 Task: Sort the recently solved tickets in your group, order by Group in ascending order.
Action: Mouse moved to (58, 294)
Screenshot: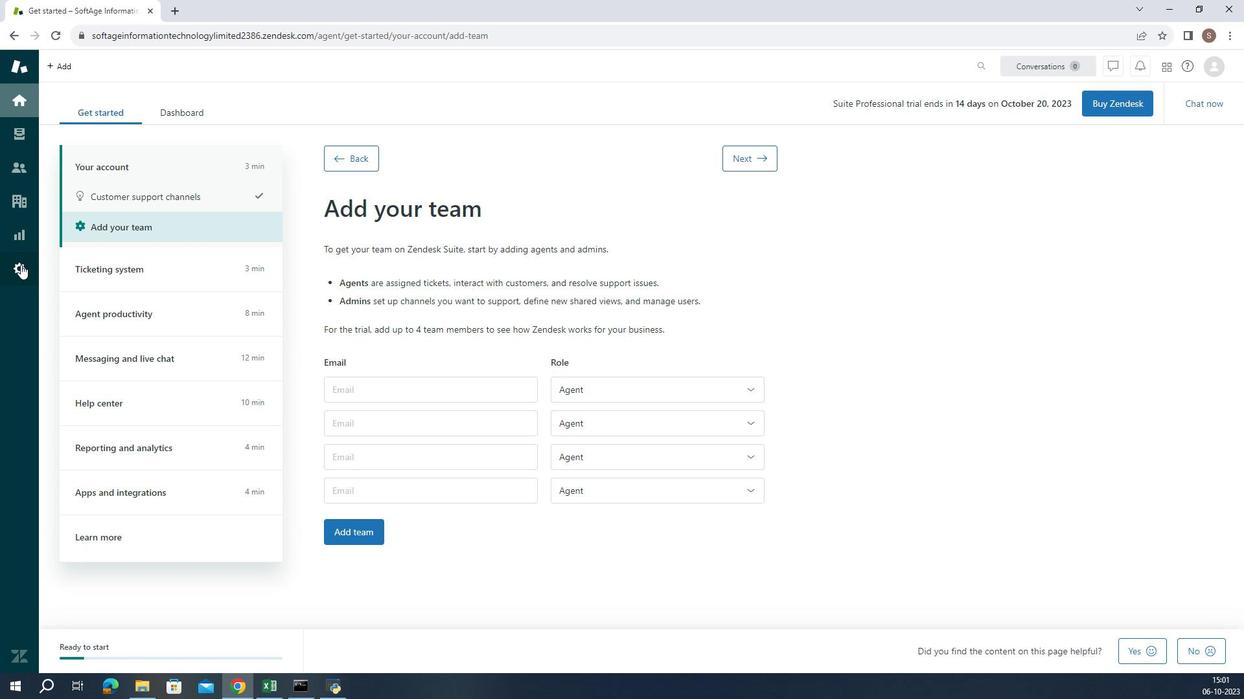
Action: Mouse pressed left at (58, 294)
Screenshot: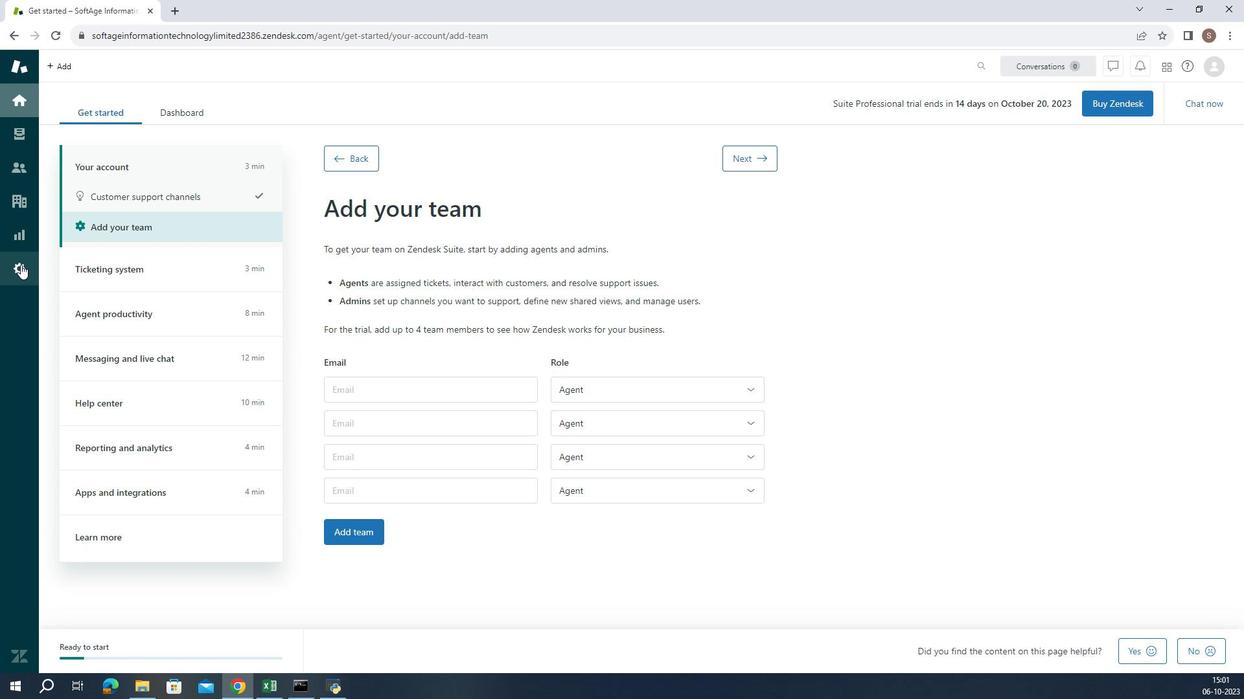 
Action: Mouse moved to (438, 606)
Screenshot: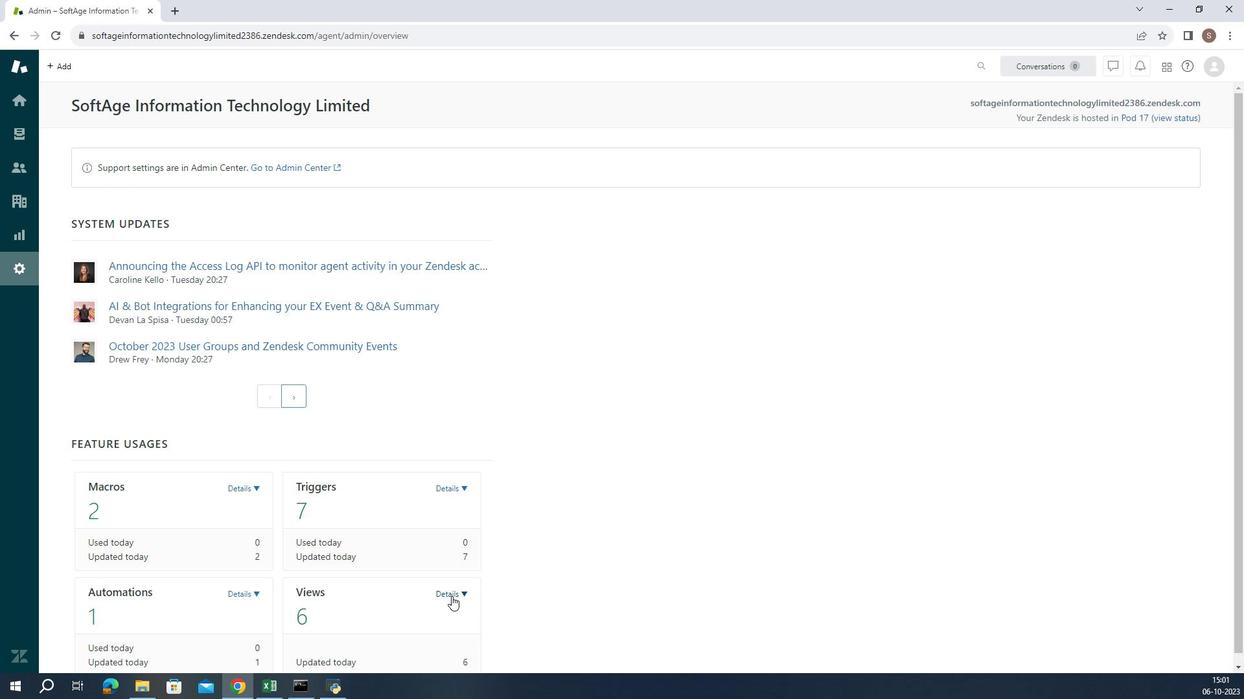 
Action: Mouse pressed left at (438, 606)
Screenshot: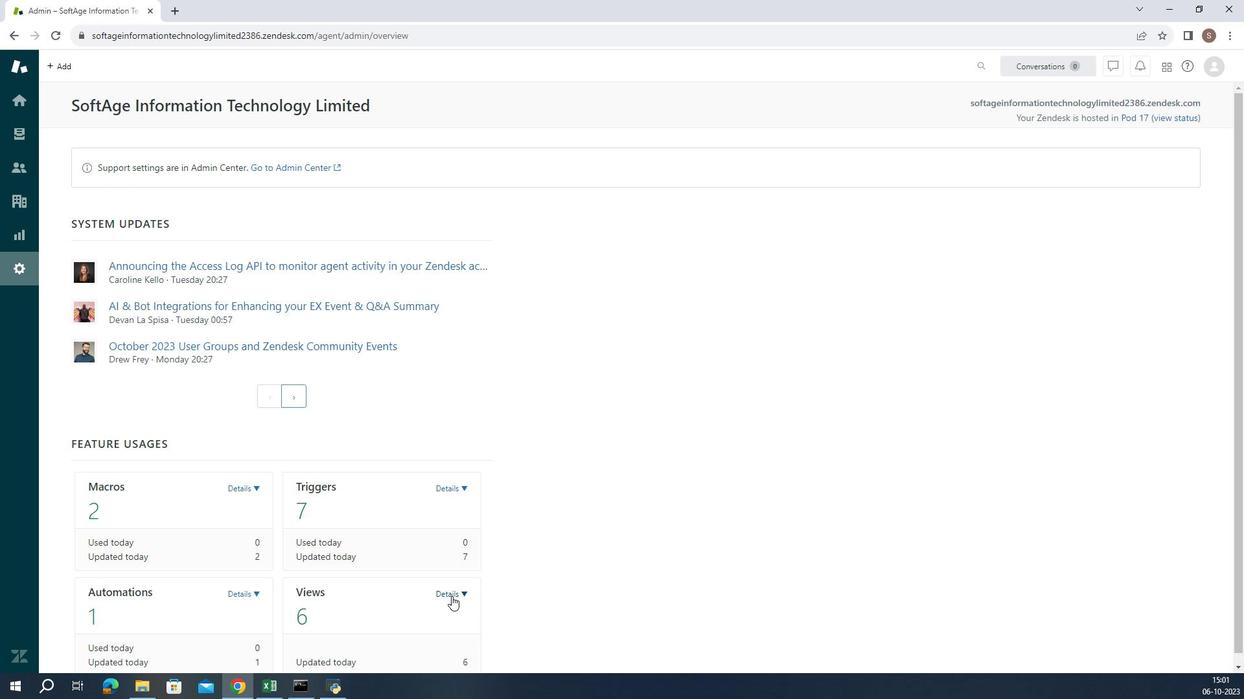 
Action: Mouse moved to (400, 648)
Screenshot: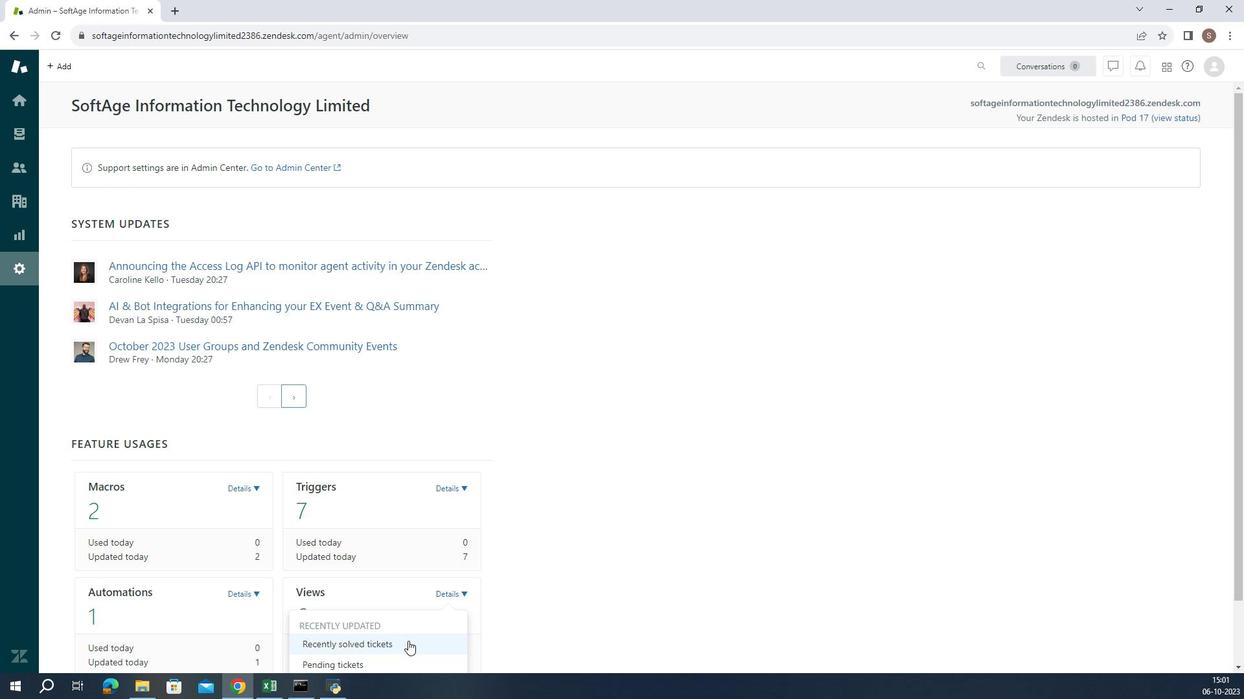 
Action: Mouse pressed left at (400, 648)
Screenshot: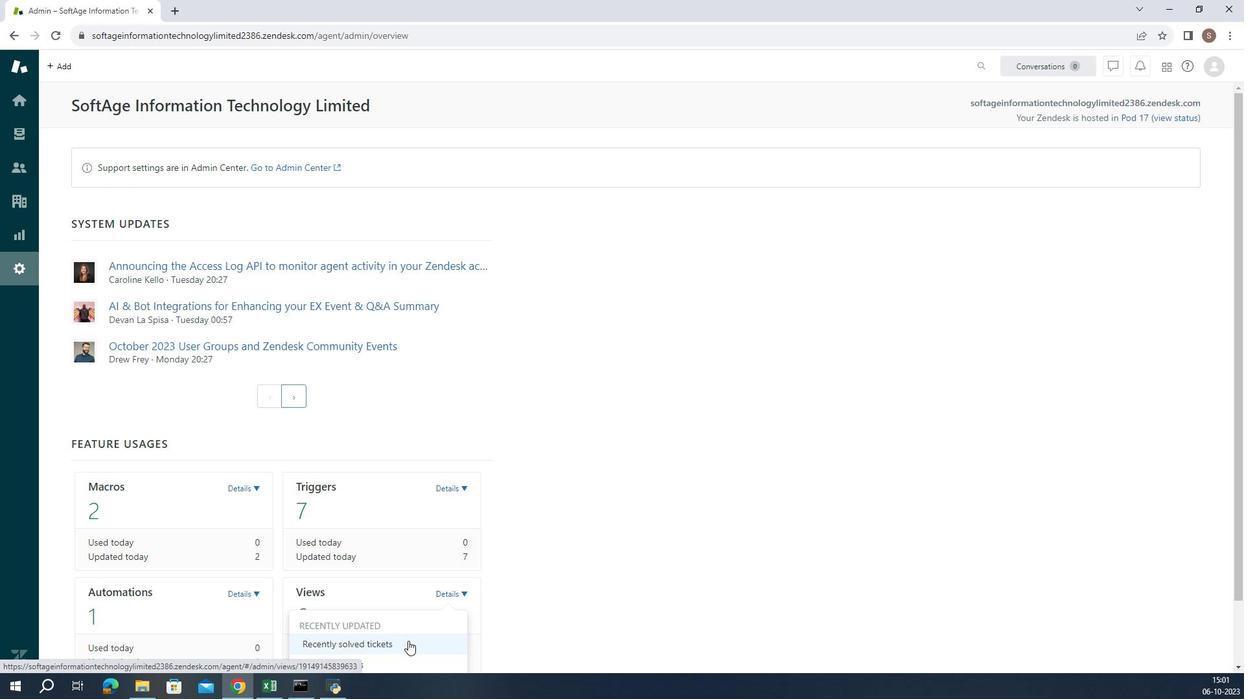 
Action: Mouse moved to (431, 430)
Screenshot: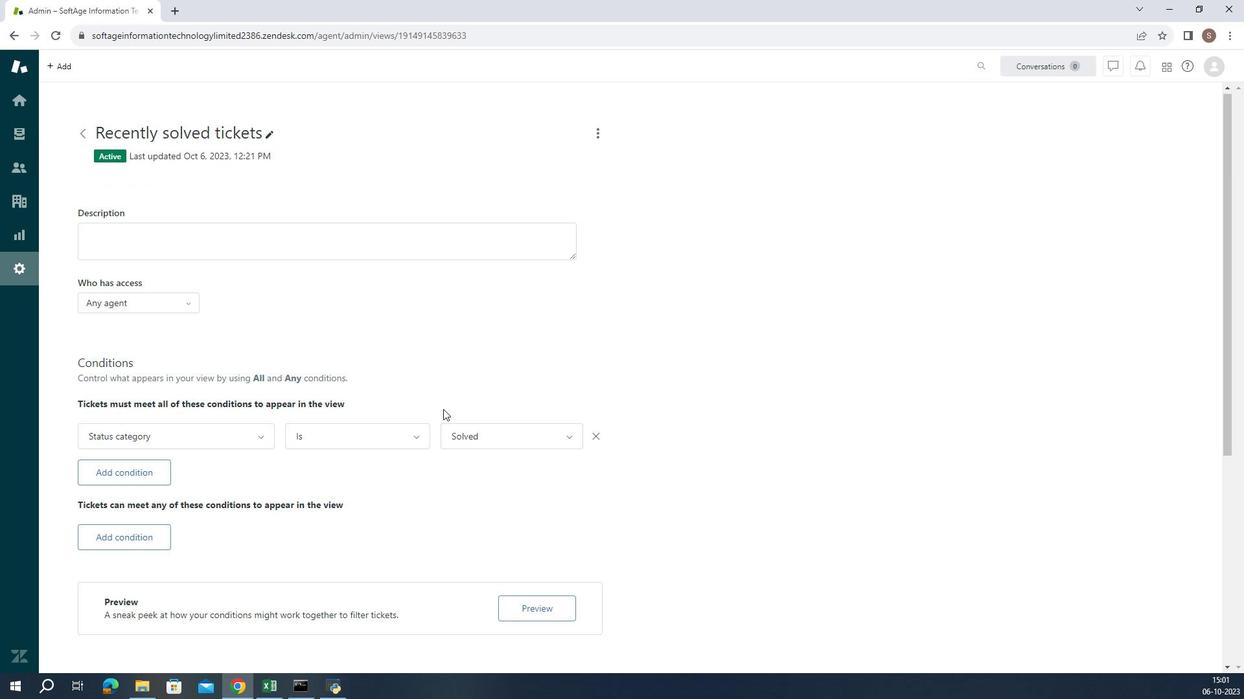 
Action: Mouse scrolled (431, 429) with delta (0, 0)
Screenshot: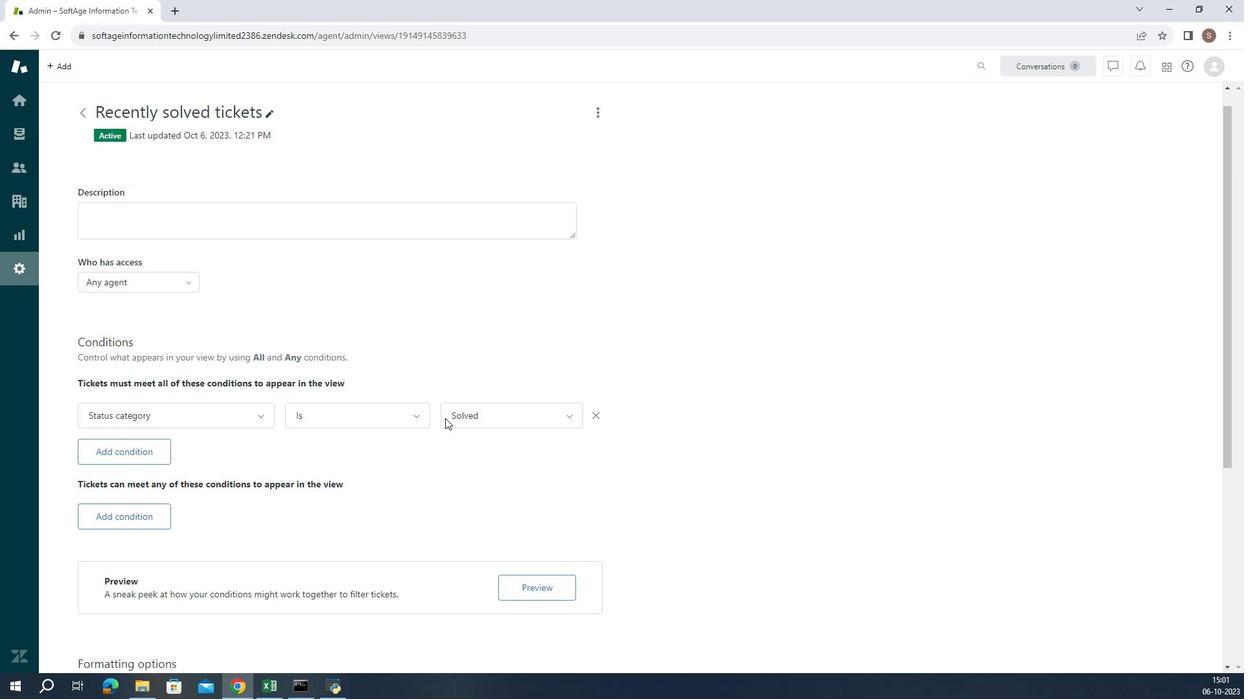 
Action: Mouse scrolled (431, 429) with delta (0, 0)
Screenshot: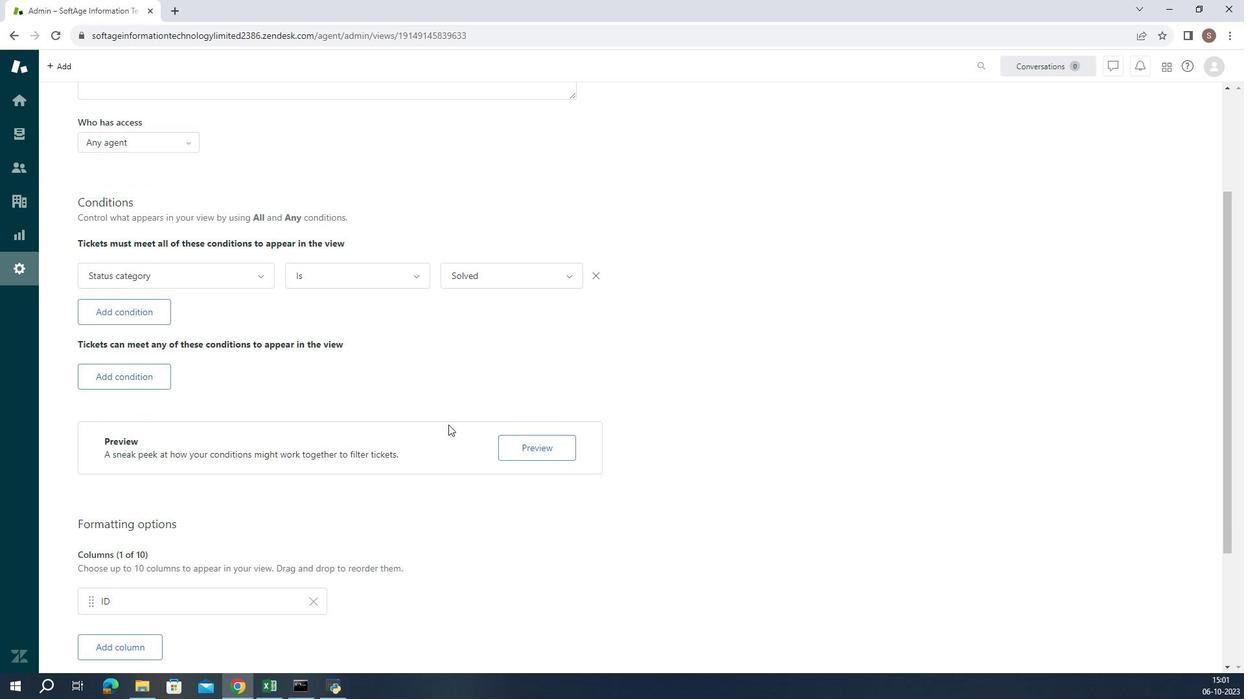 
Action: Mouse scrolled (431, 429) with delta (0, 0)
Screenshot: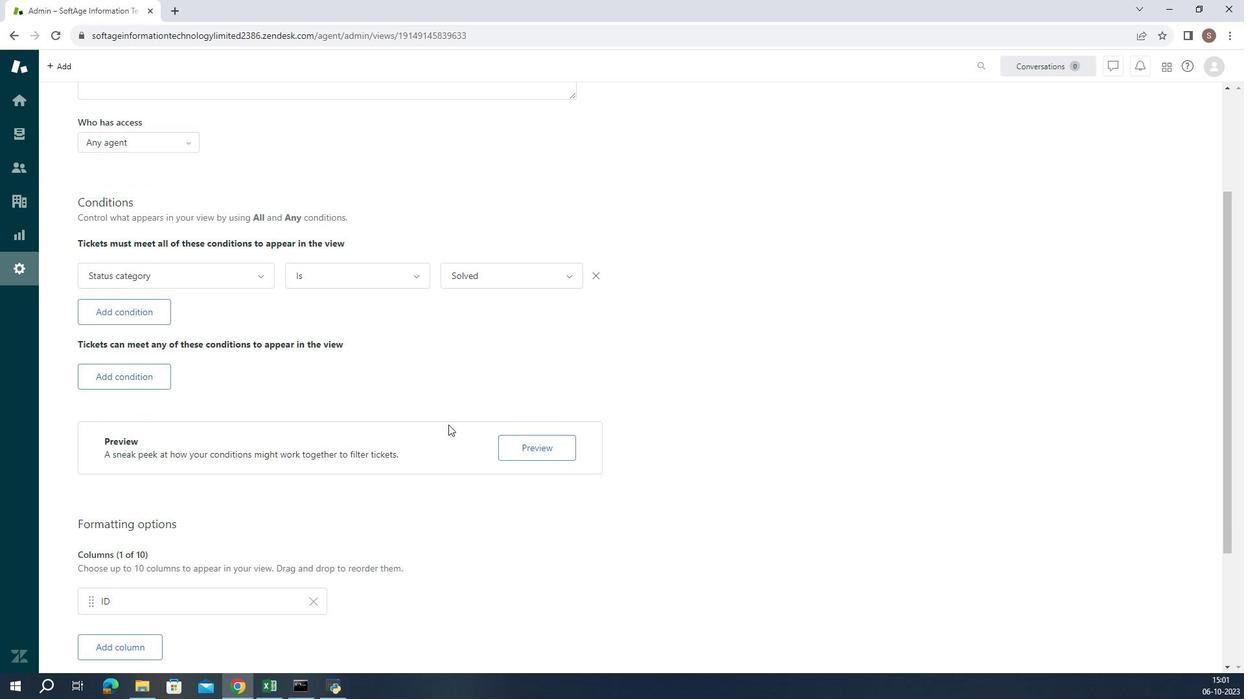 
Action: Mouse scrolled (431, 429) with delta (0, 0)
Screenshot: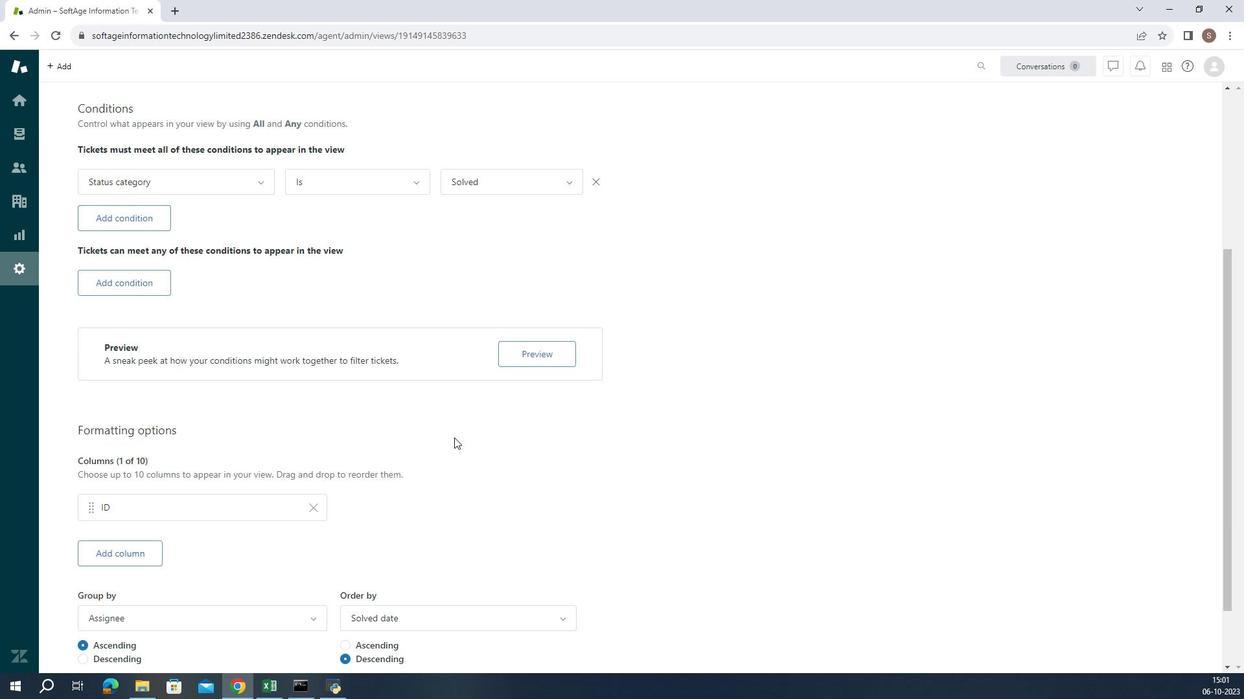 
Action: Mouse moved to (451, 609)
Screenshot: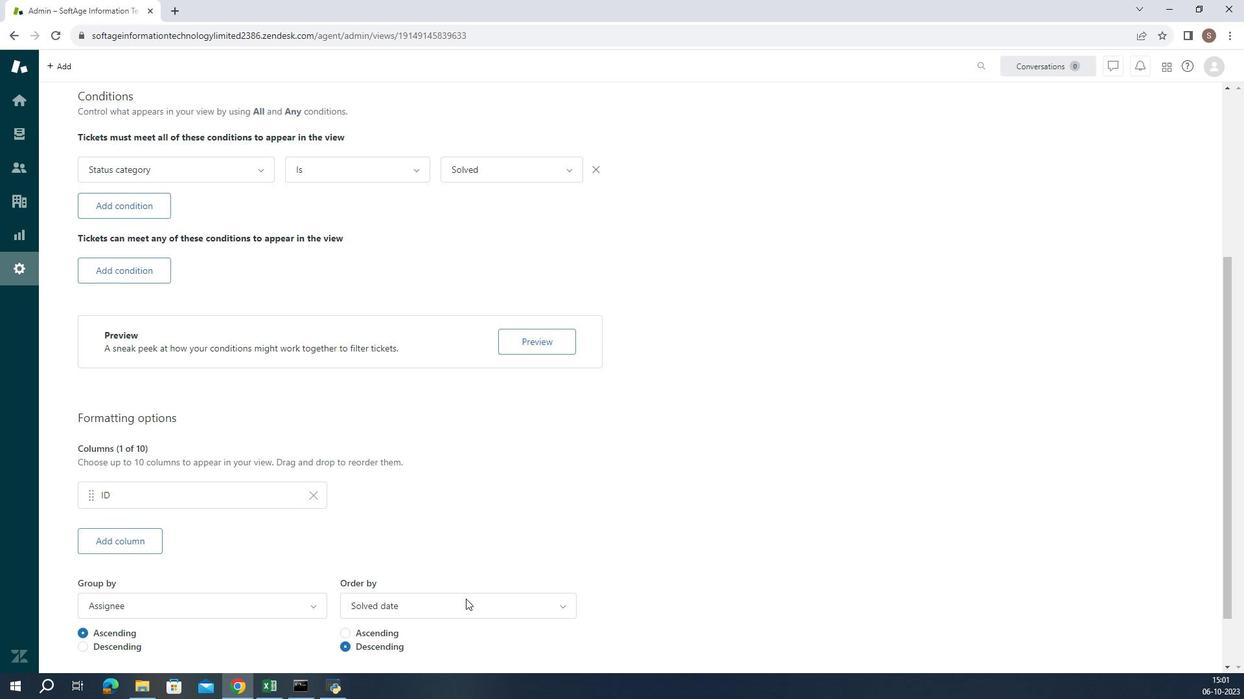 
Action: Mouse scrolled (451, 608) with delta (0, 0)
Screenshot: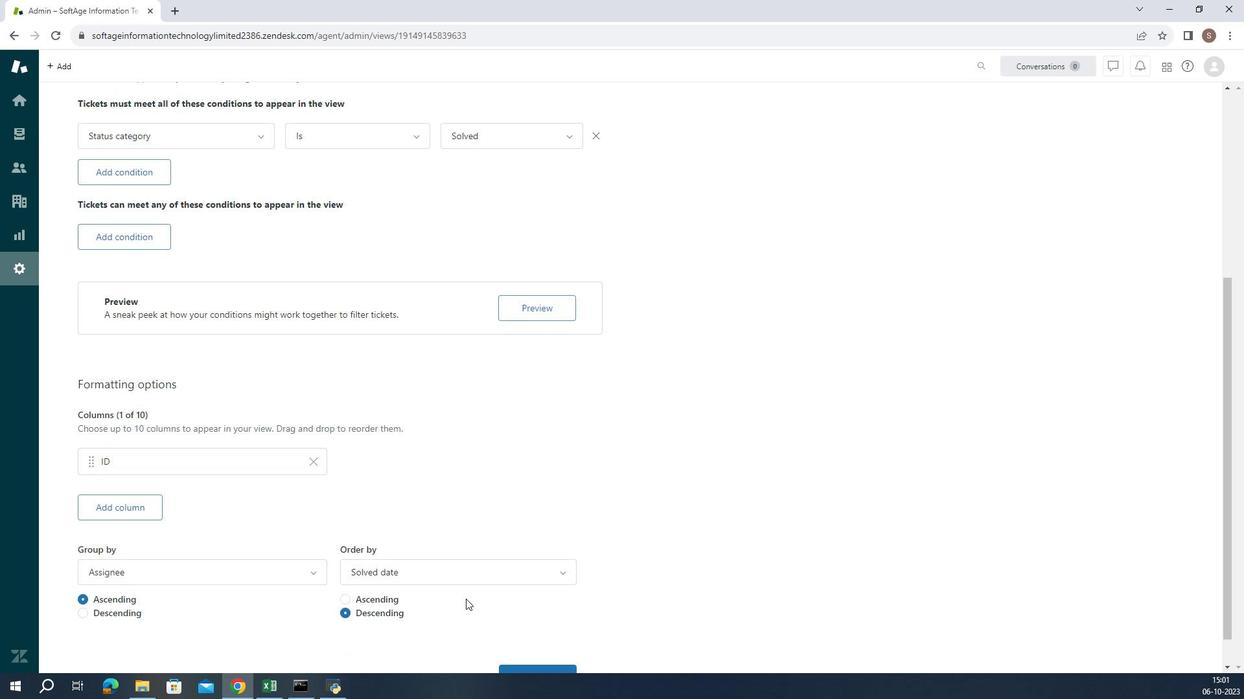 
Action: Mouse moved to (463, 554)
Screenshot: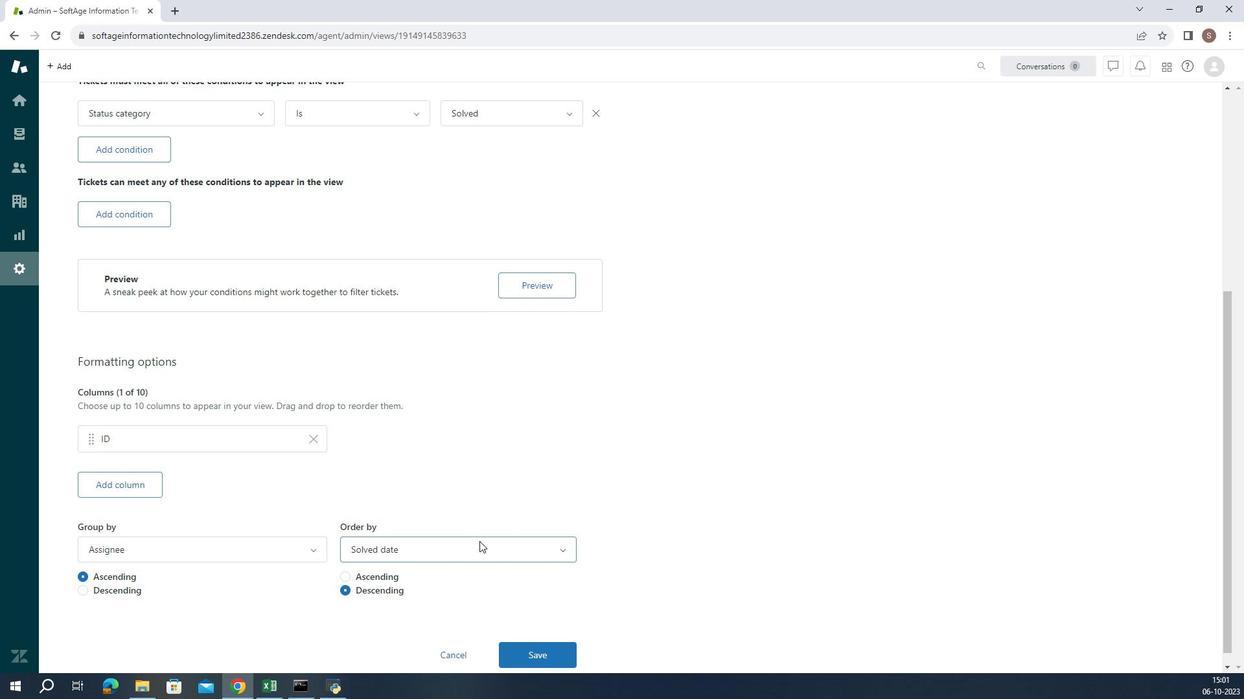 
Action: Mouse pressed left at (463, 554)
Screenshot: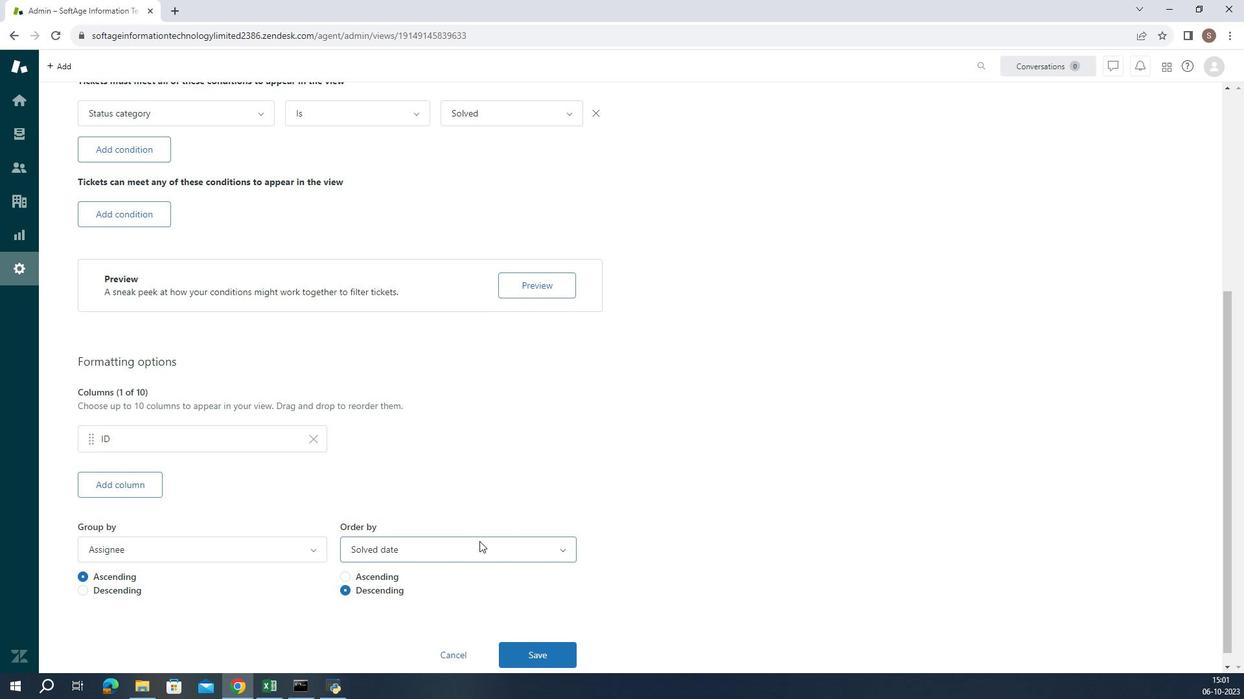 
Action: Mouse moved to (456, 449)
Screenshot: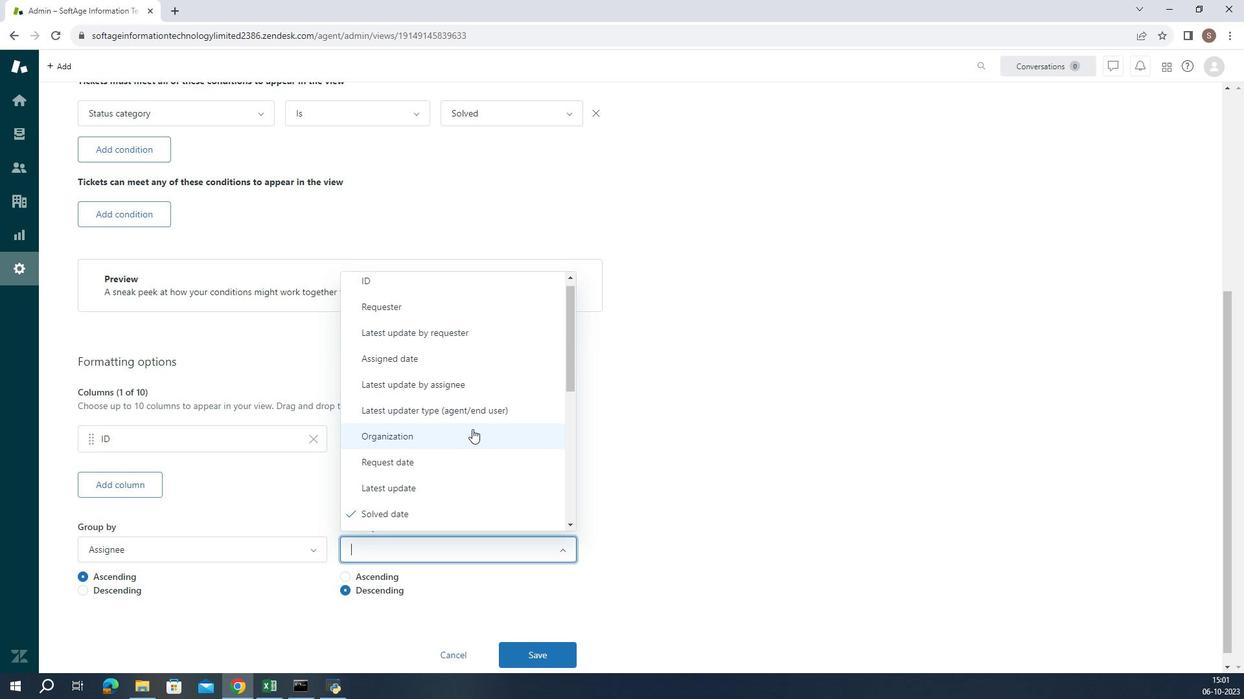 
Action: Mouse scrolled (456, 448) with delta (0, 0)
Screenshot: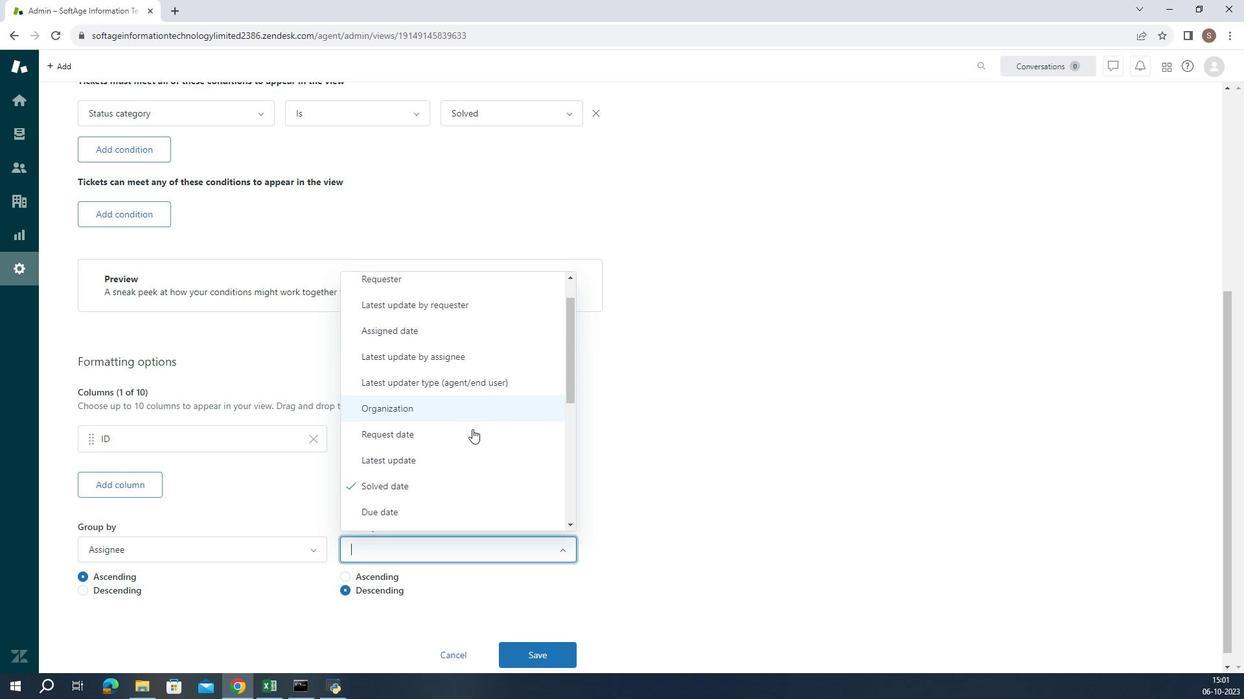 
Action: Mouse scrolled (456, 448) with delta (0, 0)
Screenshot: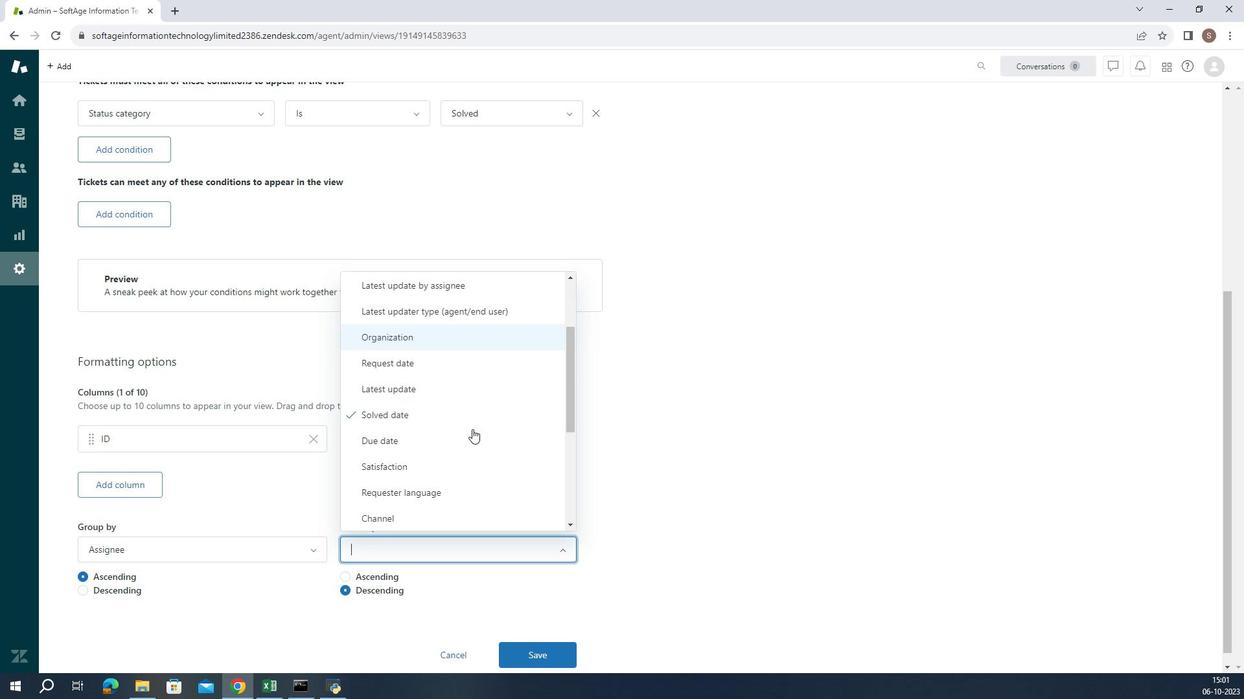 
Action: Mouse scrolled (456, 448) with delta (0, 0)
Screenshot: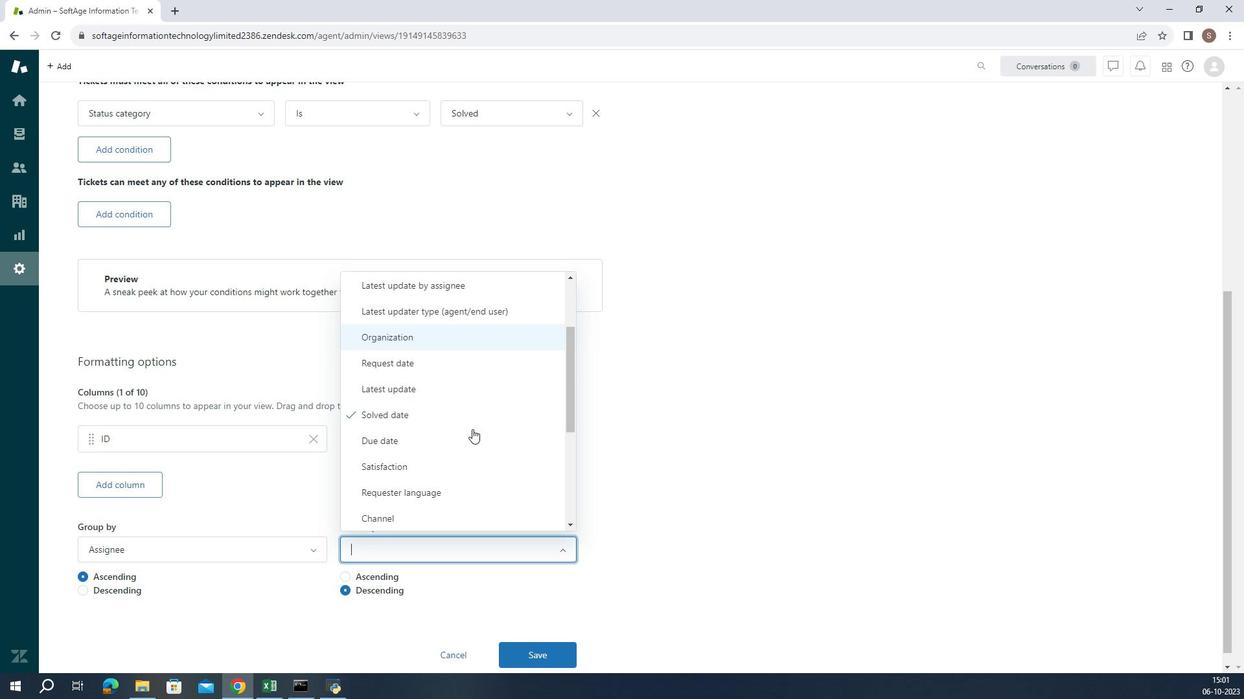 
Action: Mouse moved to (425, 482)
Screenshot: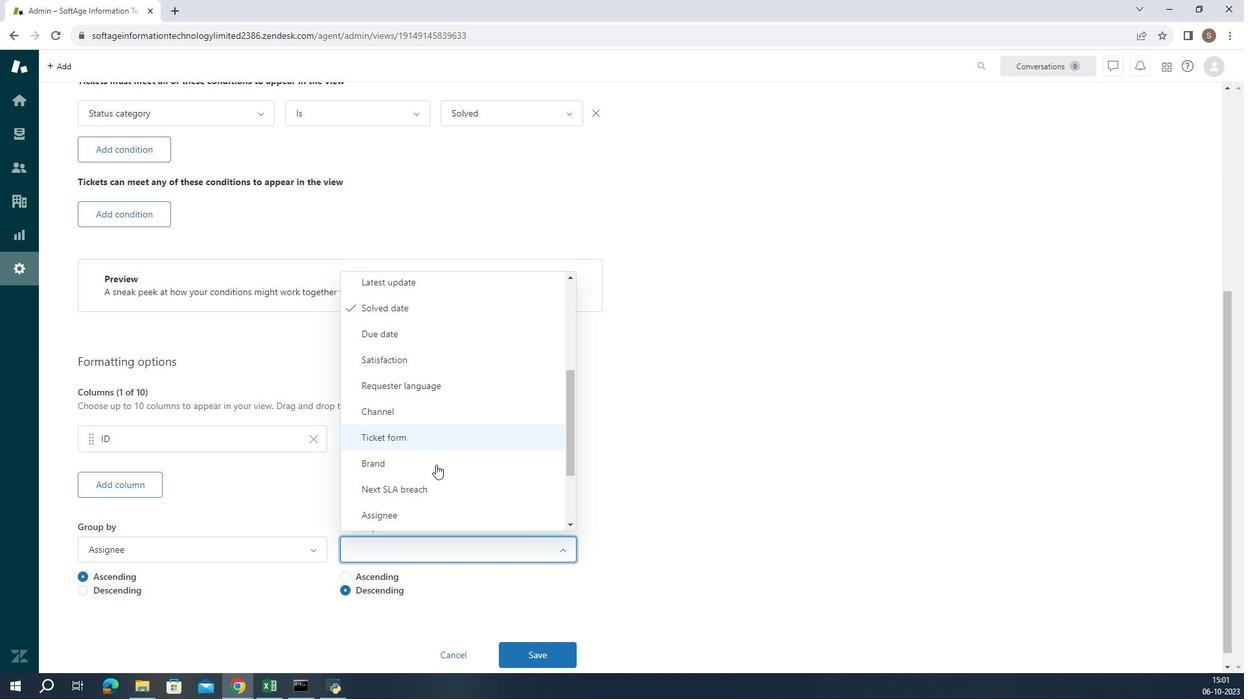 
Action: Mouse scrolled (425, 482) with delta (0, 0)
Screenshot: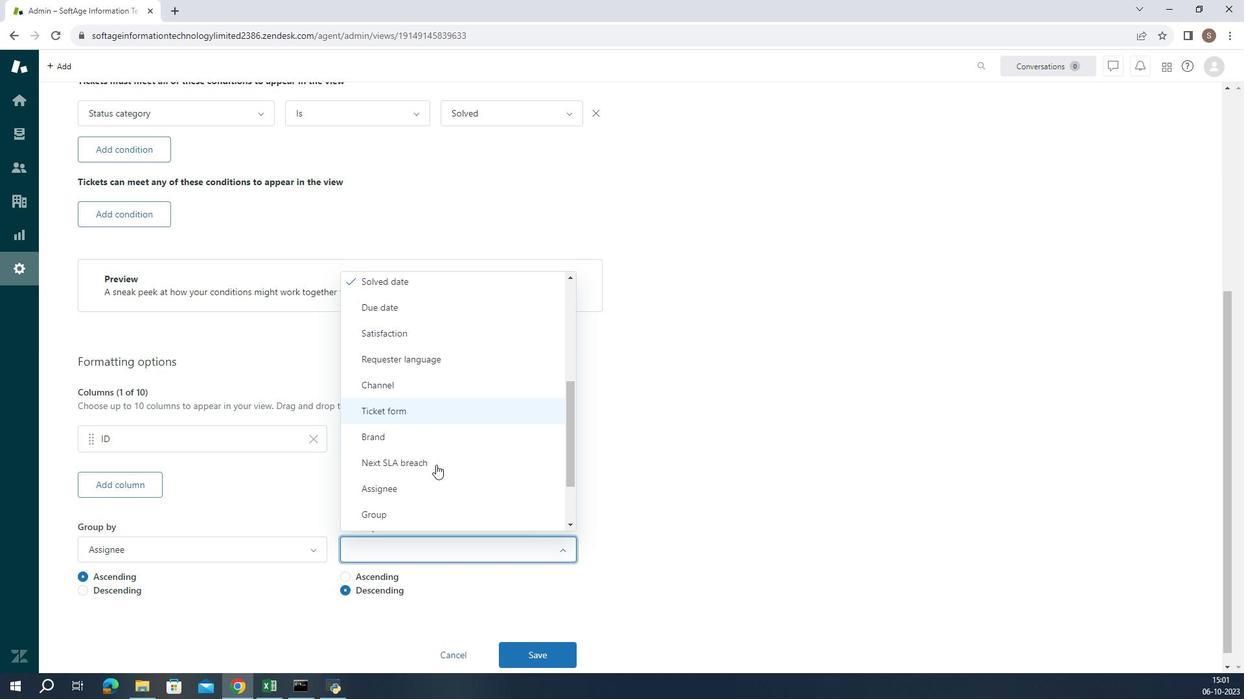 
Action: Mouse moved to (412, 511)
Screenshot: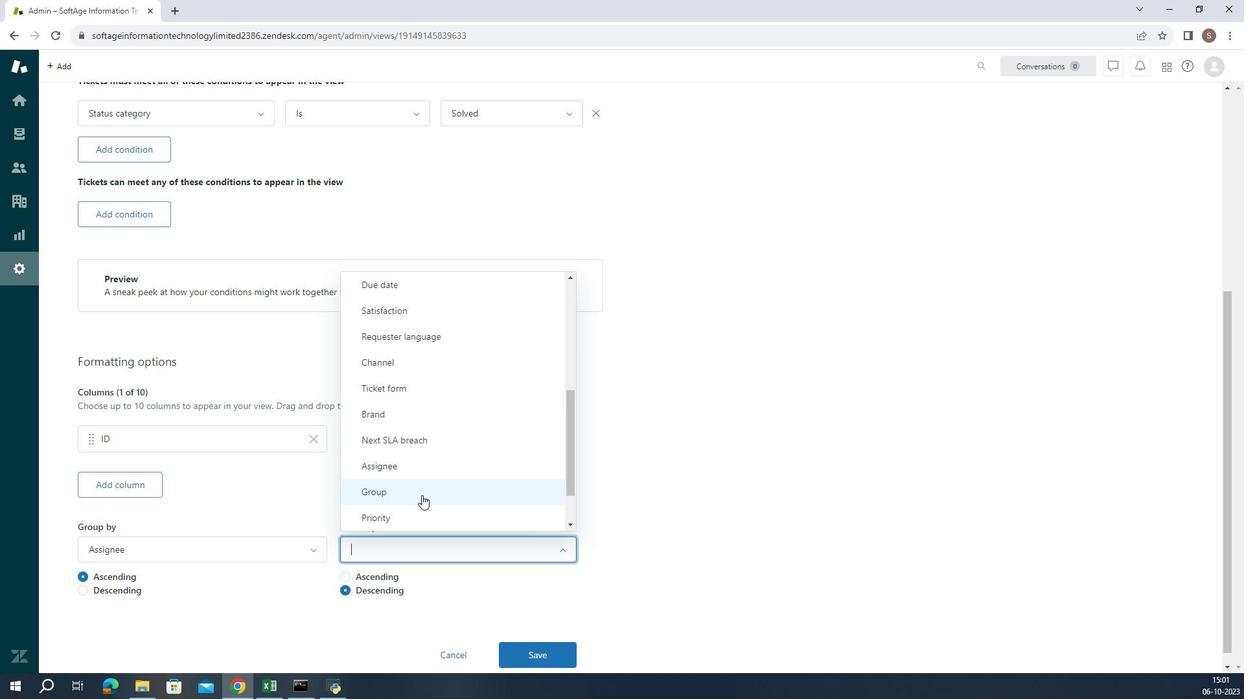 
Action: Mouse pressed left at (412, 511)
Screenshot: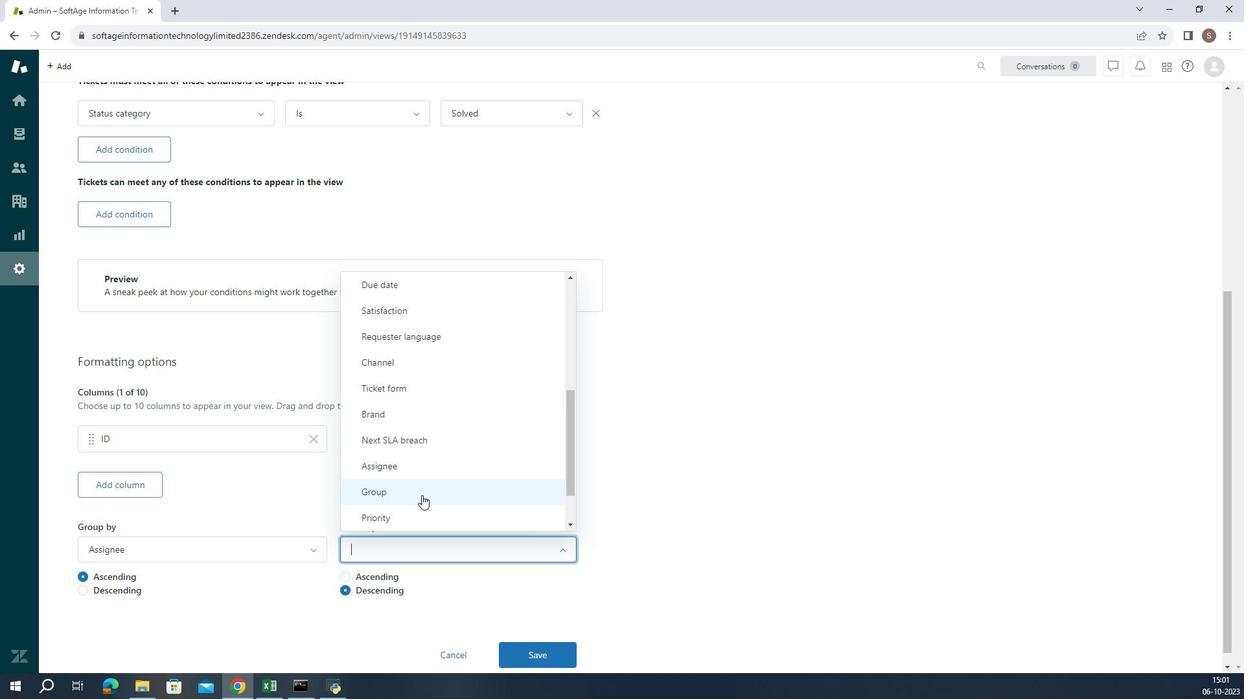 
Action: Mouse moved to (386, 587)
Screenshot: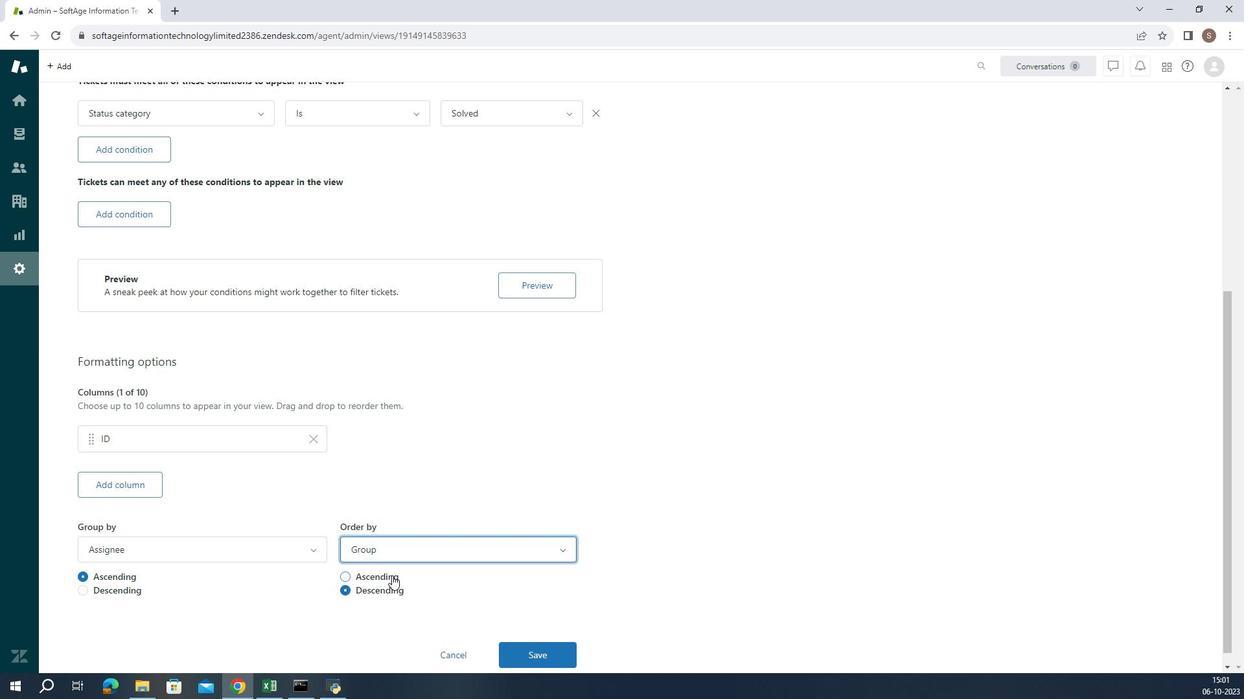 
Action: Mouse pressed left at (386, 587)
Screenshot: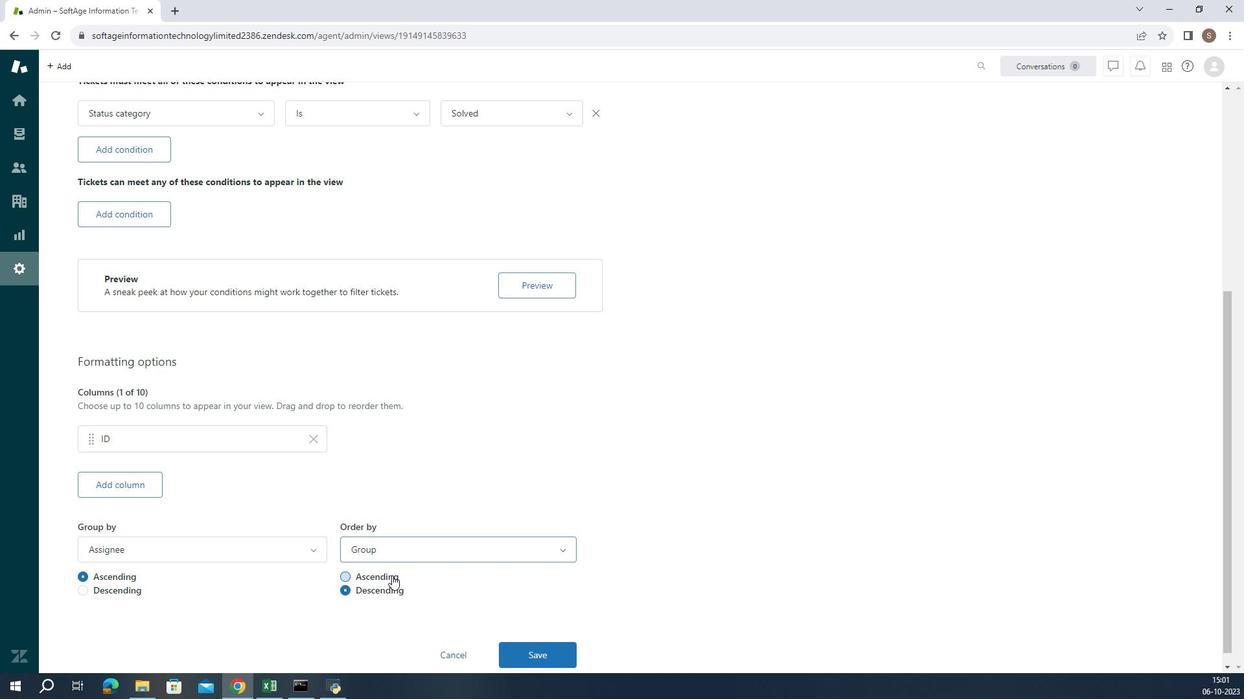 
Action: Mouse moved to (396, 573)
Screenshot: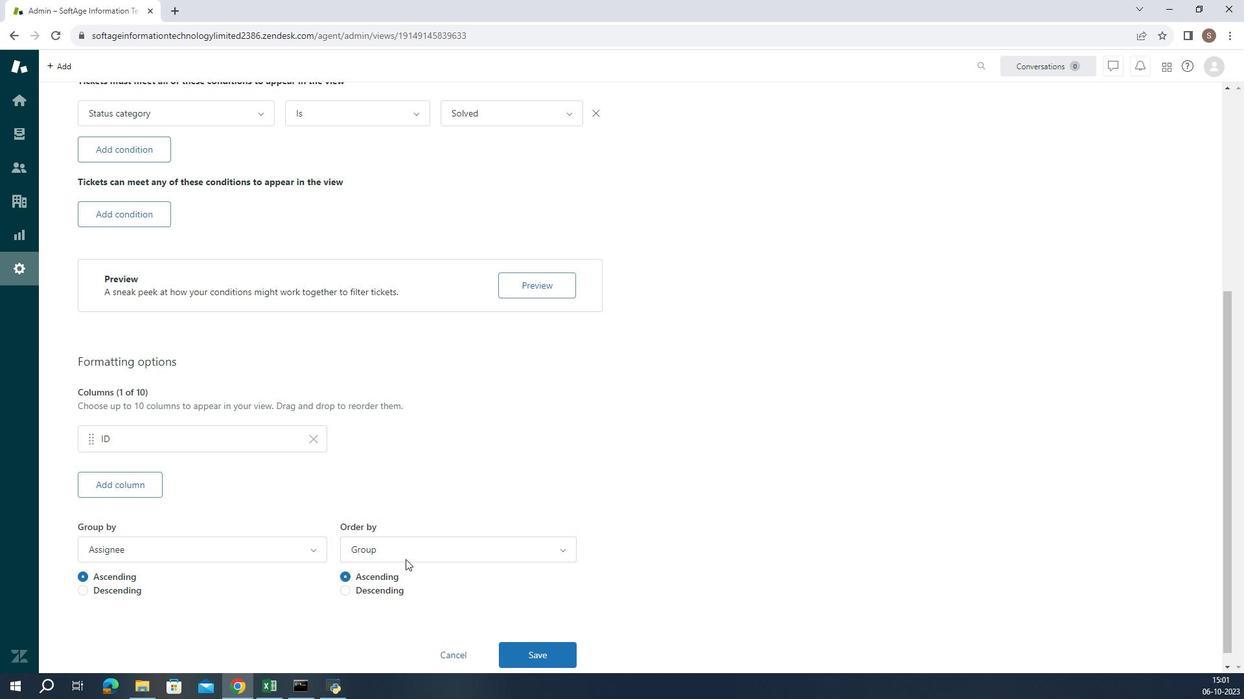 
